 Task: Add Cover Red to Card Card0044 in Board Board0041 in Workspace Development in Trello
Action: Mouse moved to (547, 79)
Screenshot: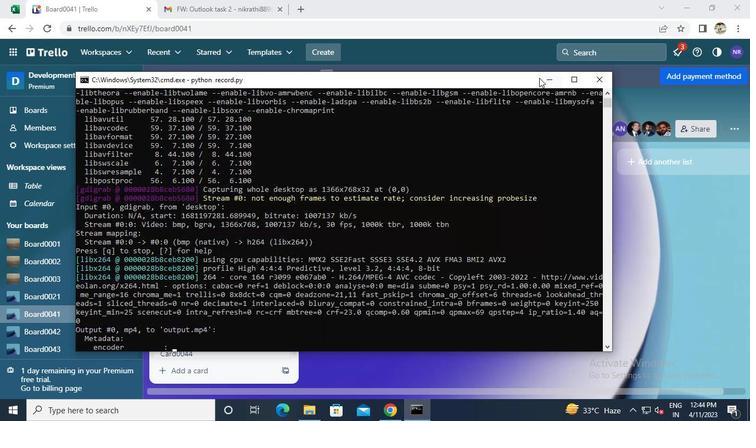 
Action: Mouse pressed left at (547, 79)
Screenshot: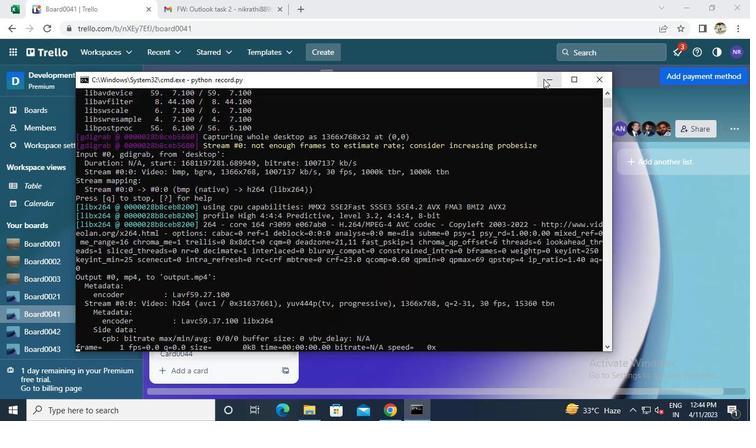 
Action: Mouse moved to (281, 342)
Screenshot: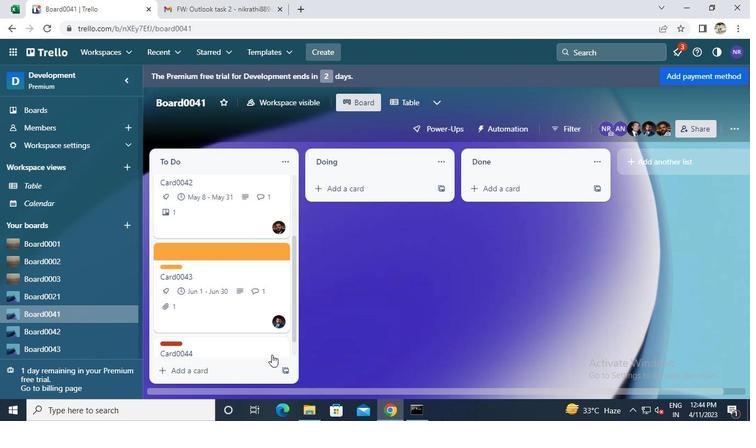 
Action: Mouse pressed left at (281, 342)
Screenshot: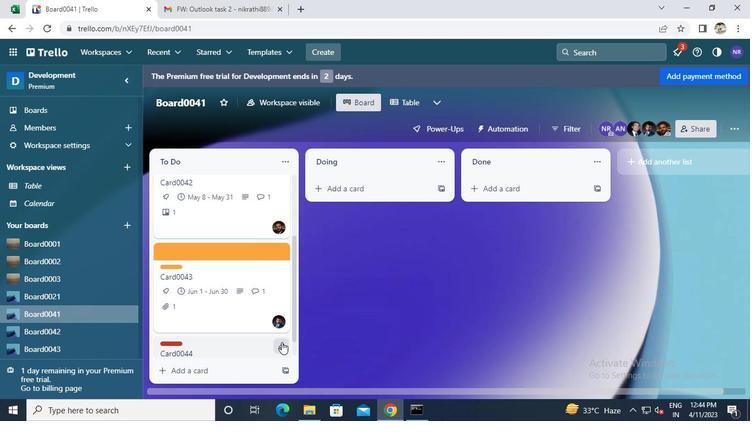 
Action: Mouse moved to (310, 308)
Screenshot: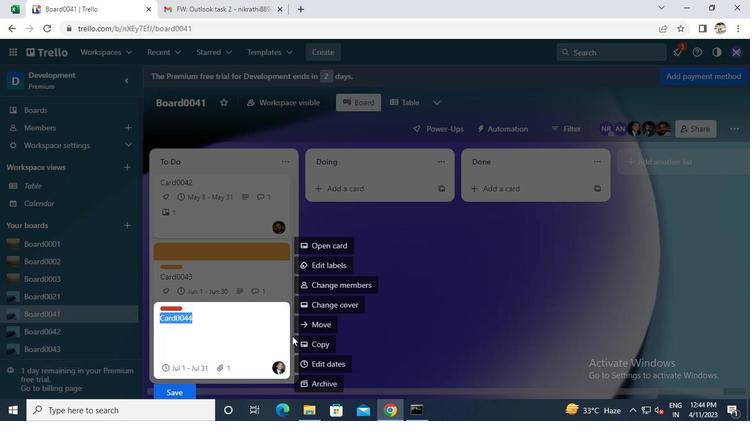 
Action: Mouse pressed left at (310, 308)
Screenshot: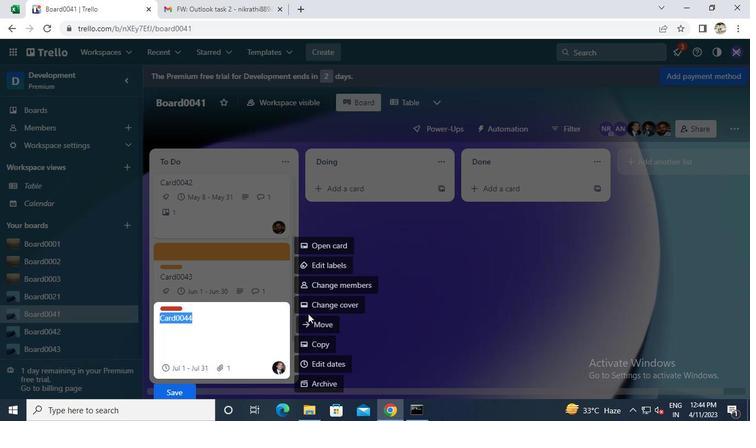 
Action: Mouse moved to (410, 176)
Screenshot: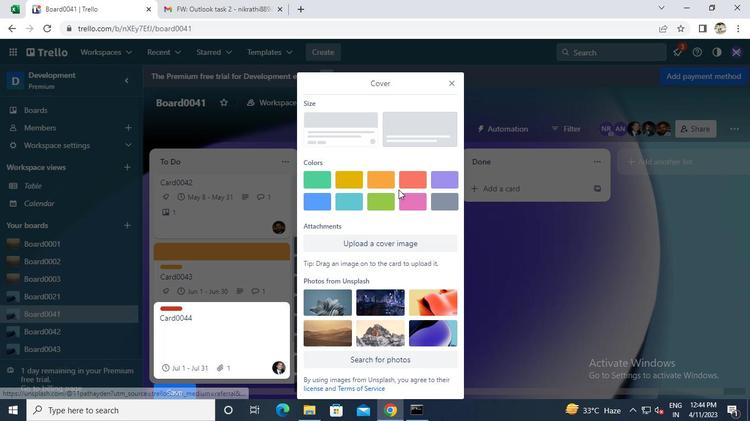 
Action: Mouse pressed left at (410, 176)
Screenshot: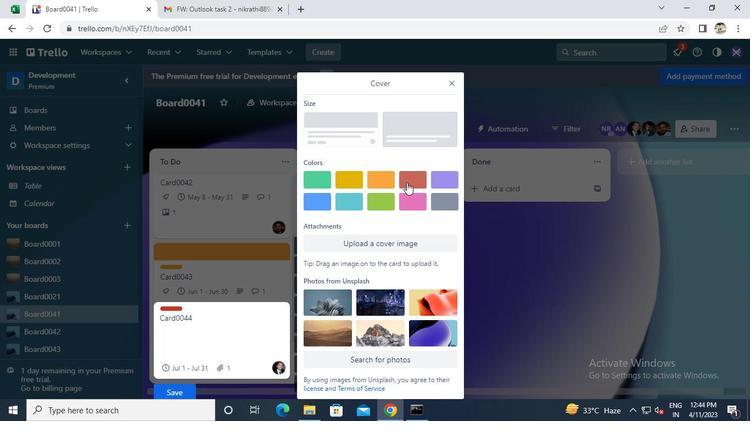 
Action: Mouse moved to (413, 420)
Screenshot: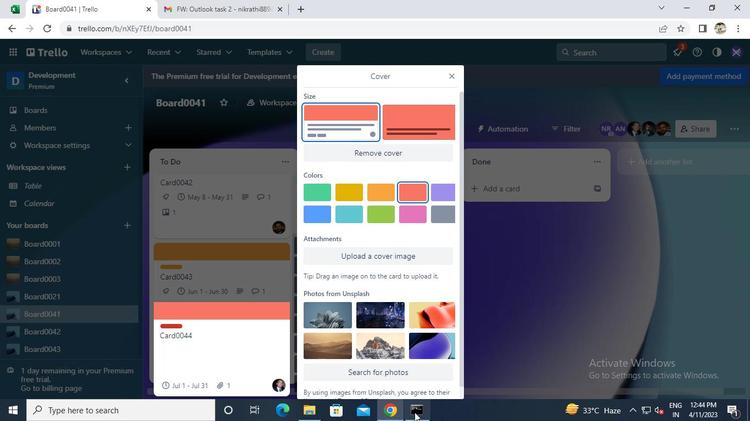 
Action: Mouse pressed left at (413, 420)
Screenshot: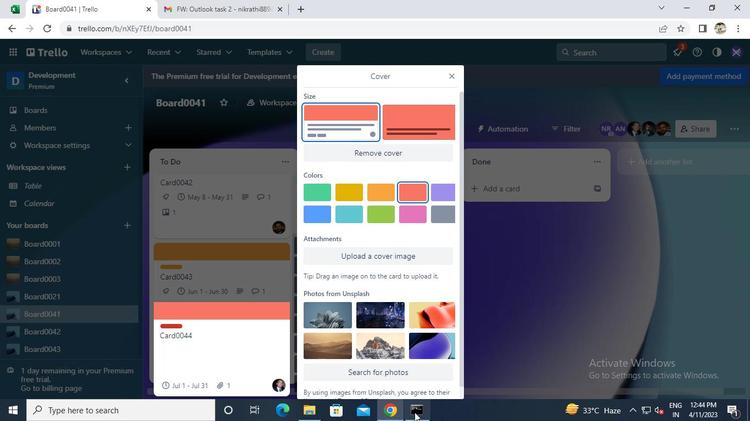 
Action: Mouse moved to (596, 80)
Screenshot: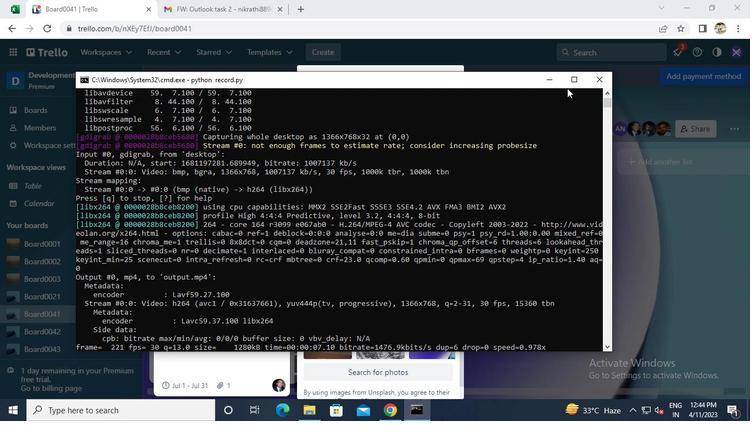 
Action: Mouse pressed left at (596, 80)
Screenshot: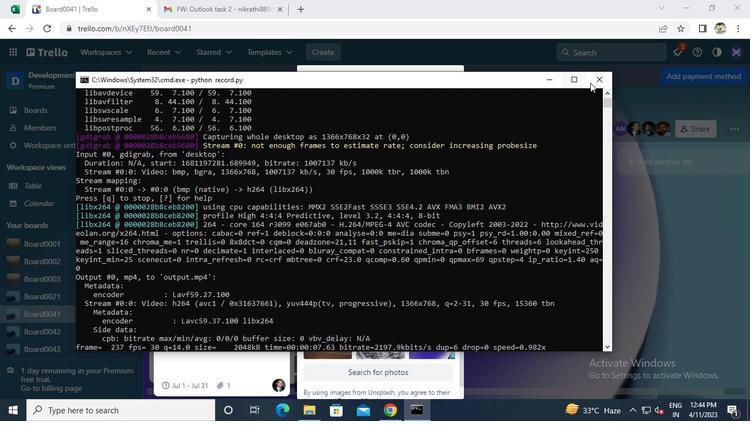
Action: Mouse moved to (593, 81)
Screenshot: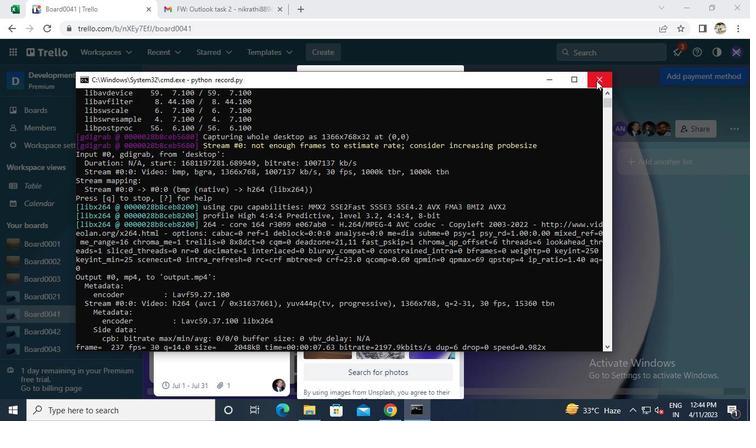 
